 Task: In the  document Anthony.docx change page color to  'Grey'. Add link on bottom right corner of the sheet: 'www.instagram.com' Insert page numer on top of the page
Action: Mouse moved to (43, 63)
Screenshot: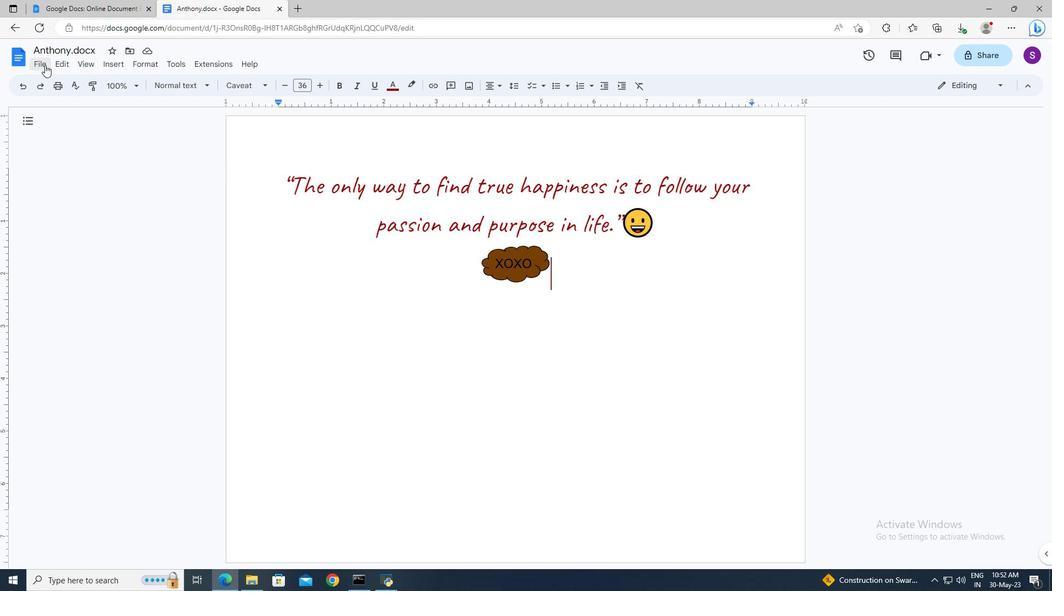 
Action: Mouse pressed left at (43, 63)
Screenshot: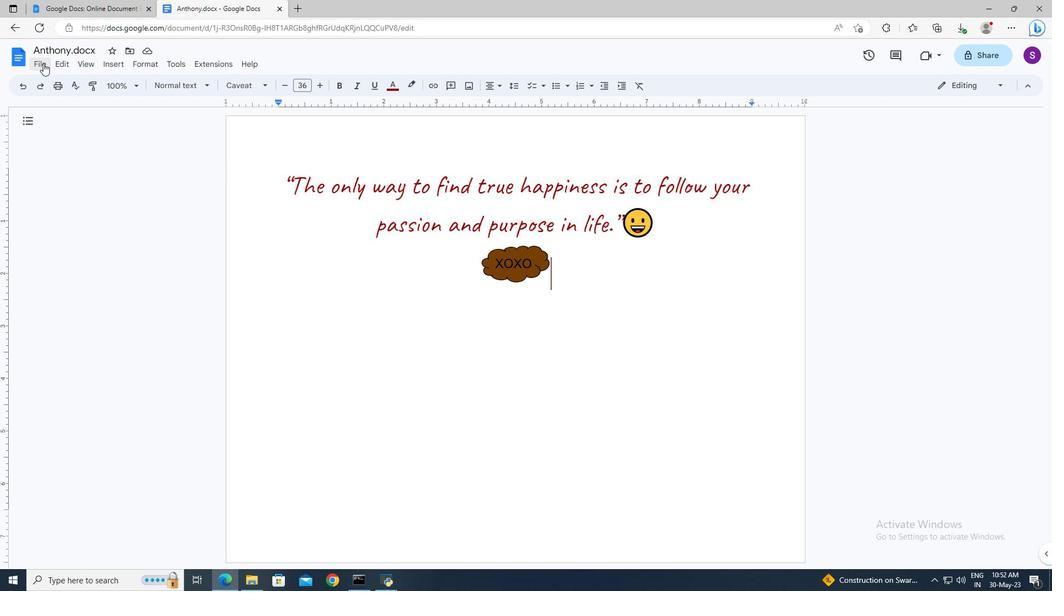 
Action: Mouse moved to (80, 360)
Screenshot: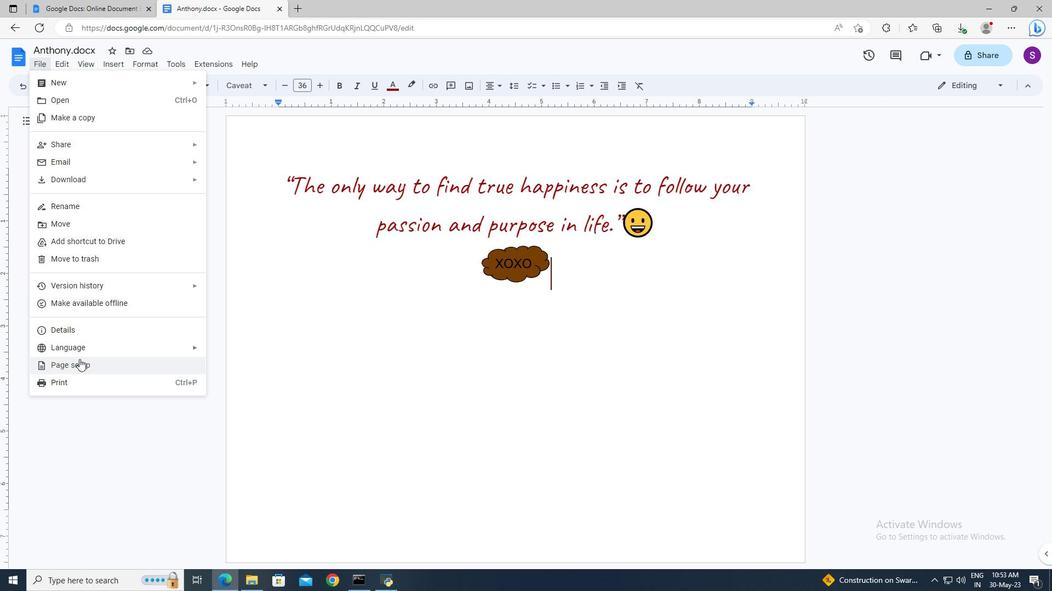 
Action: Mouse pressed left at (80, 360)
Screenshot: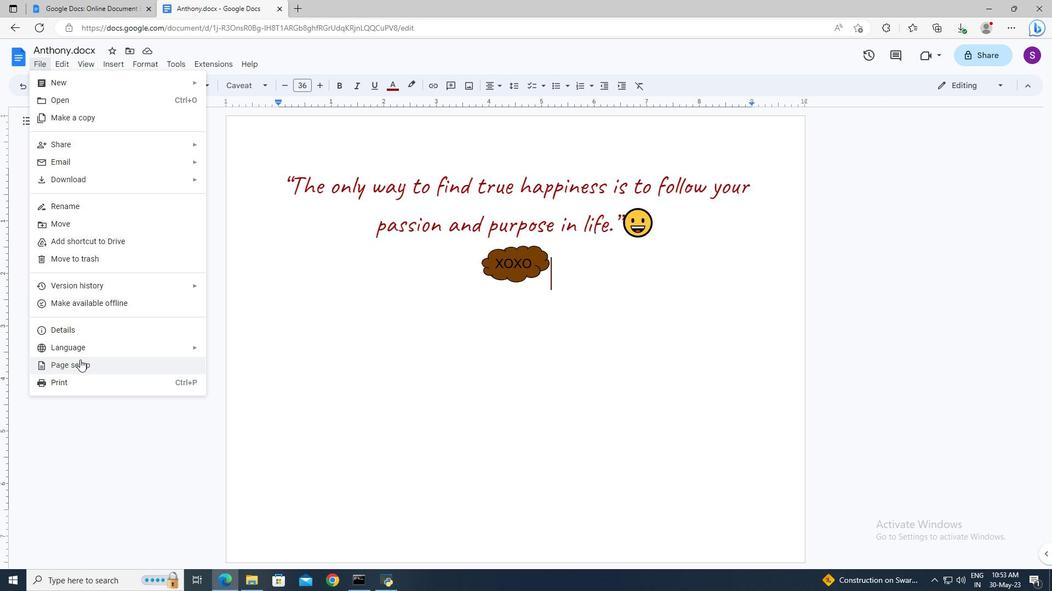 
Action: Mouse moved to (438, 374)
Screenshot: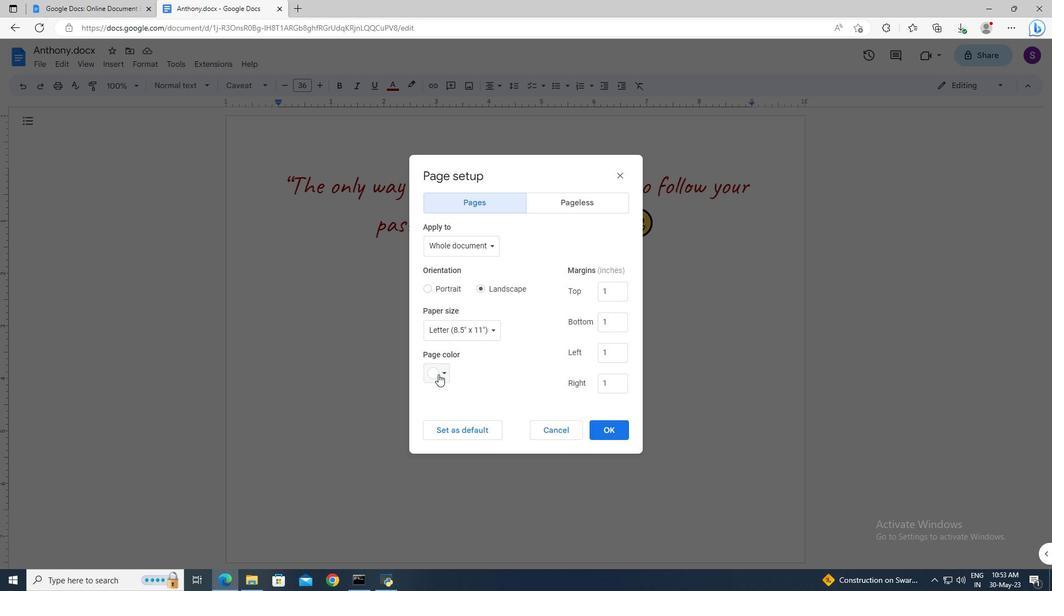 
Action: Mouse pressed left at (438, 374)
Screenshot: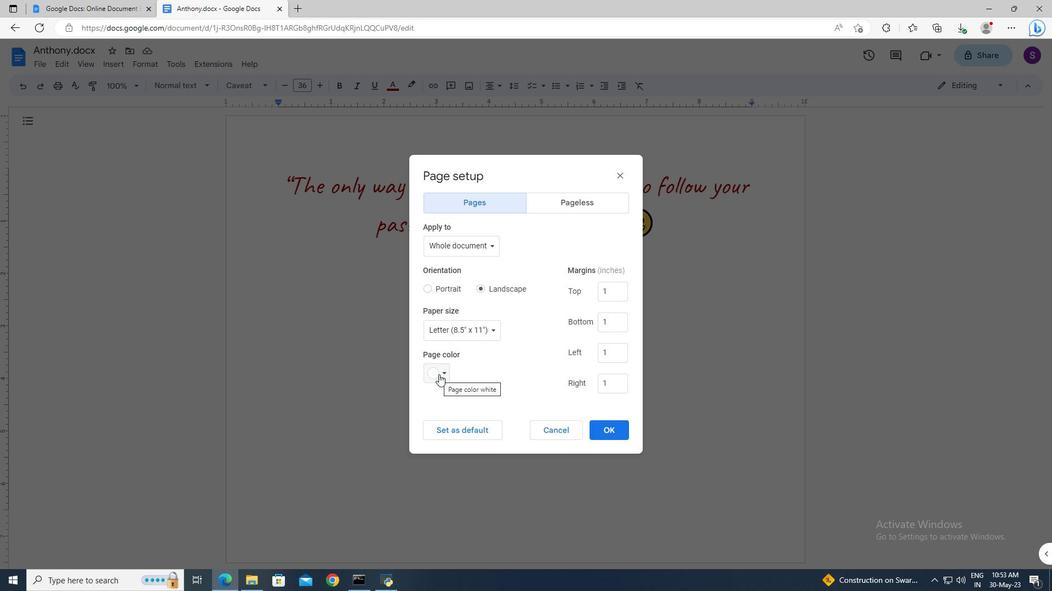 
Action: Mouse moved to (498, 396)
Screenshot: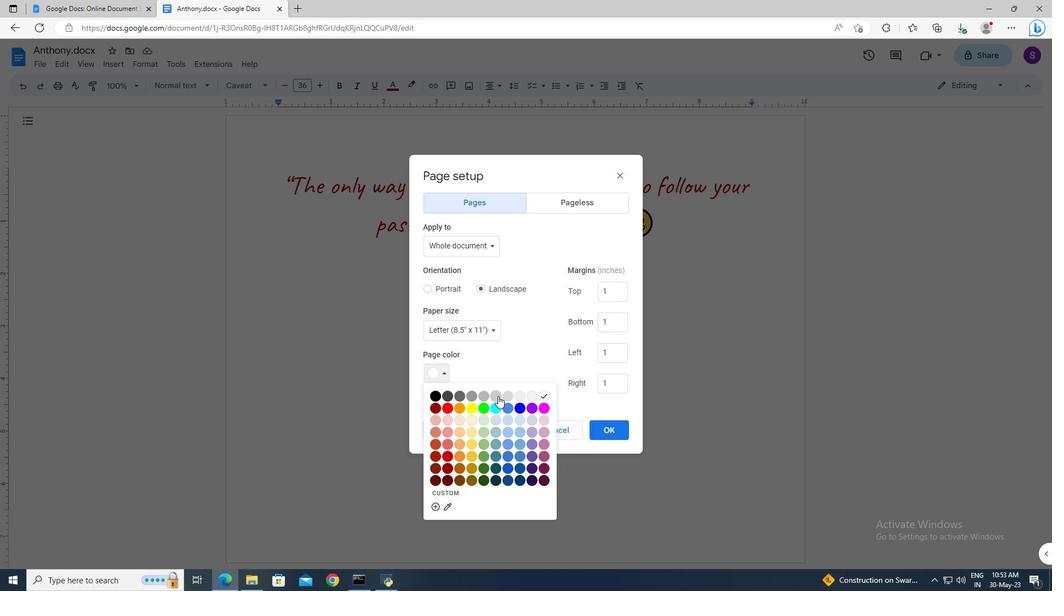 
Action: Mouse pressed left at (498, 396)
Screenshot: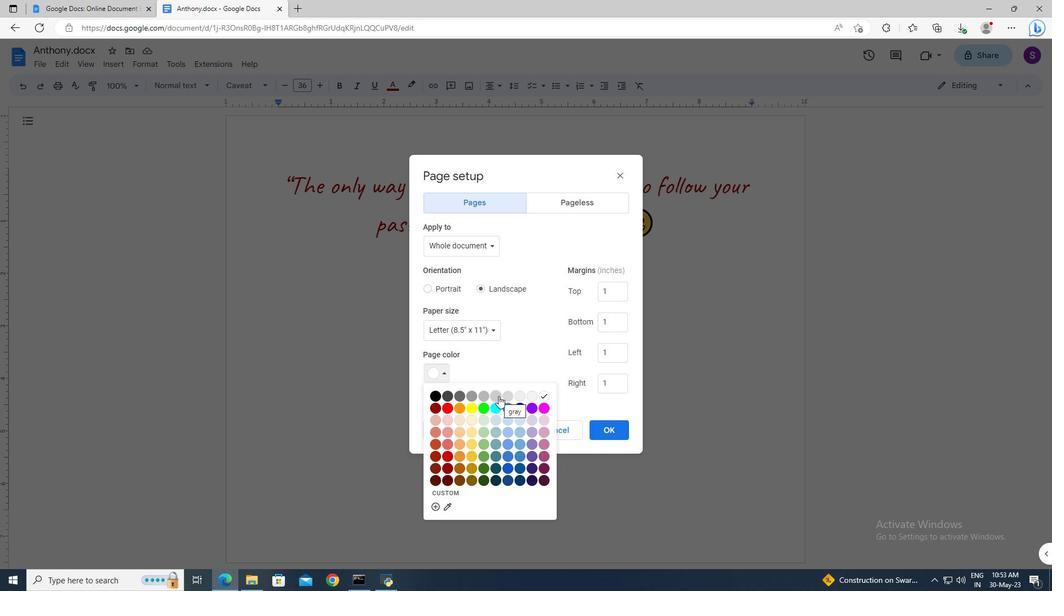 
Action: Mouse moved to (608, 427)
Screenshot: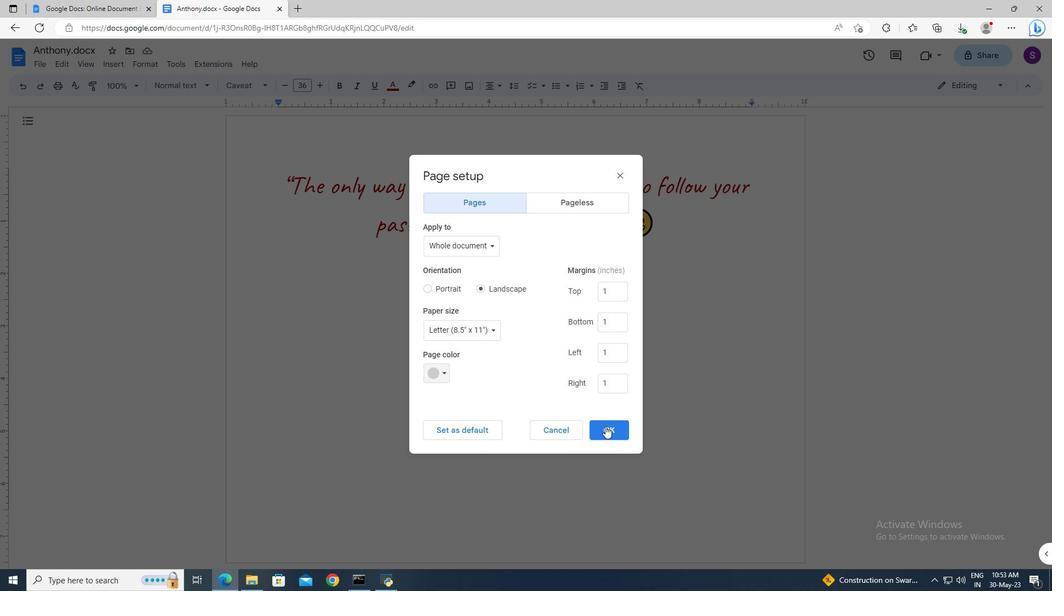 
Action: Mouse pressed left at (608, 427)
Screenshot: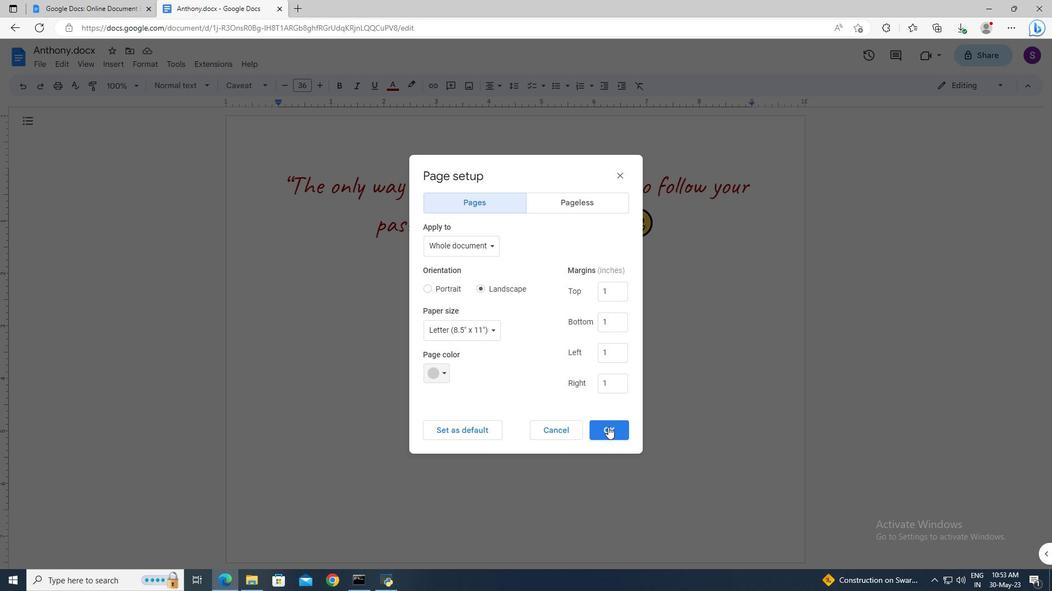 
Action: Mouse moved to (494, 392)
Screenshot: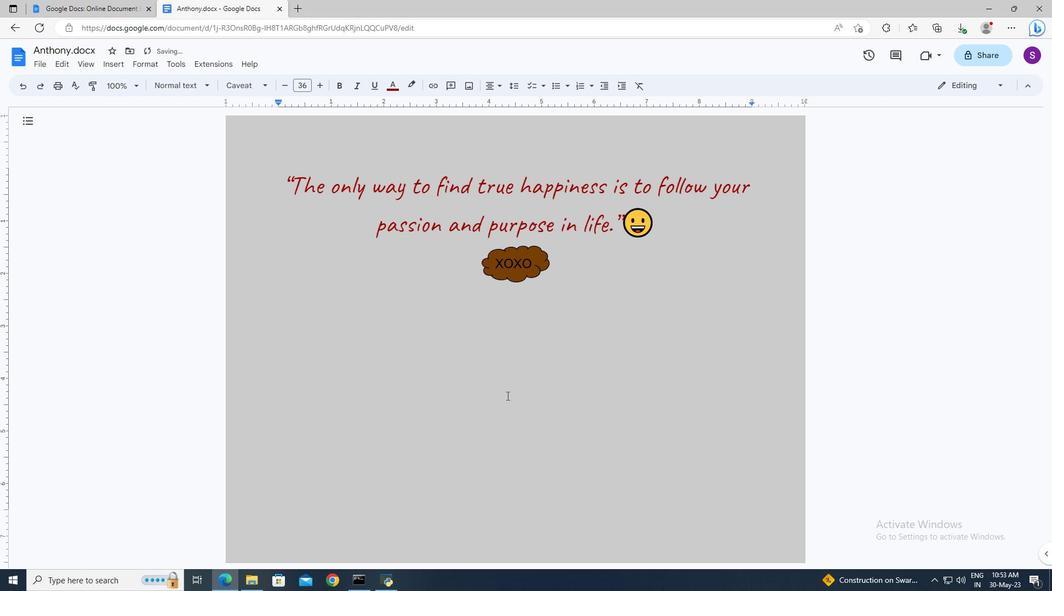
Action: Mouse scrolled (494, 391) with delta (0, 0)
Screenshot: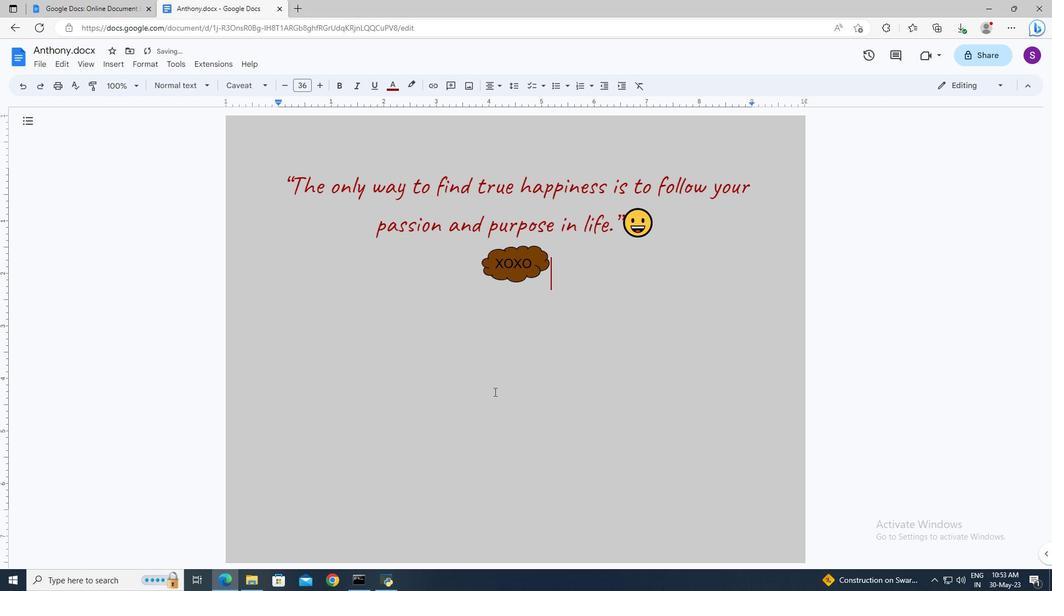
Action: Mouse scrolled (494, 391) with delta (0, 0)
Screenshot: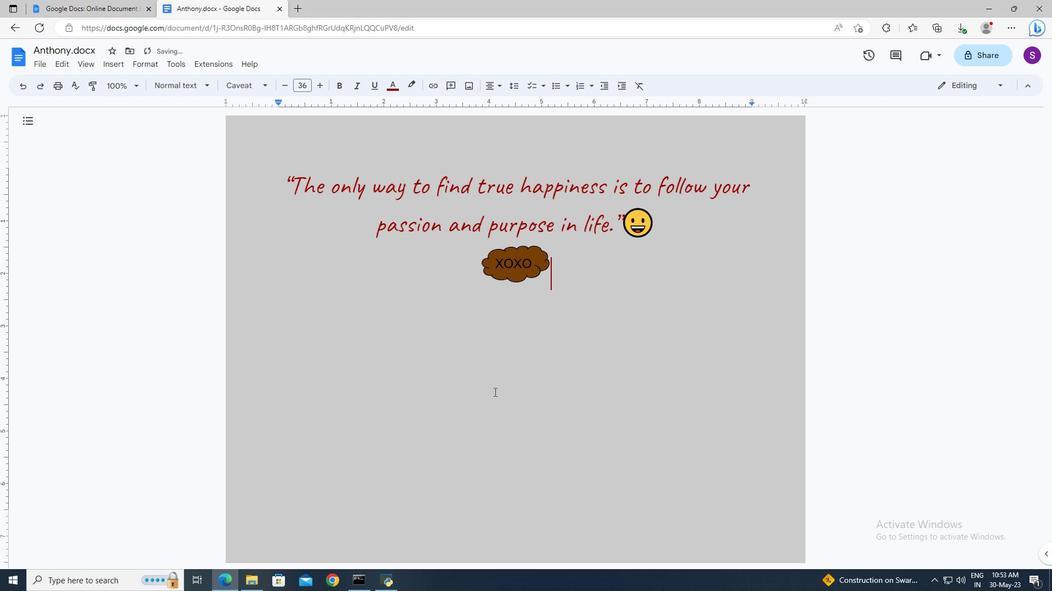 
Action: Mouse scrolled (494, 391) with delta (0, 0)
Screenshot: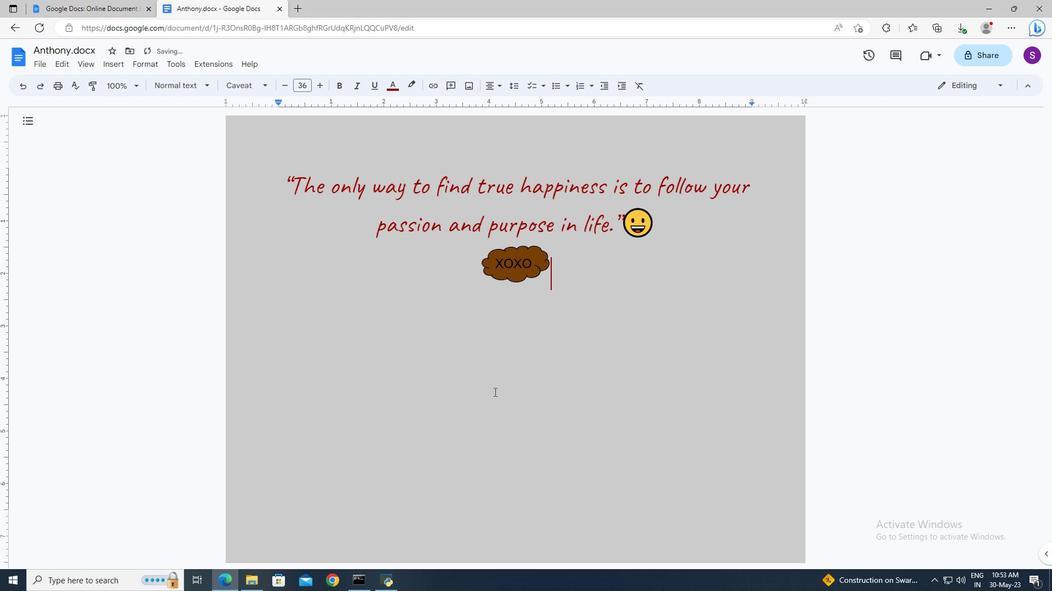 
Action: Mouse scrolled (494, 391) with delta (0, 0)
Screenshot: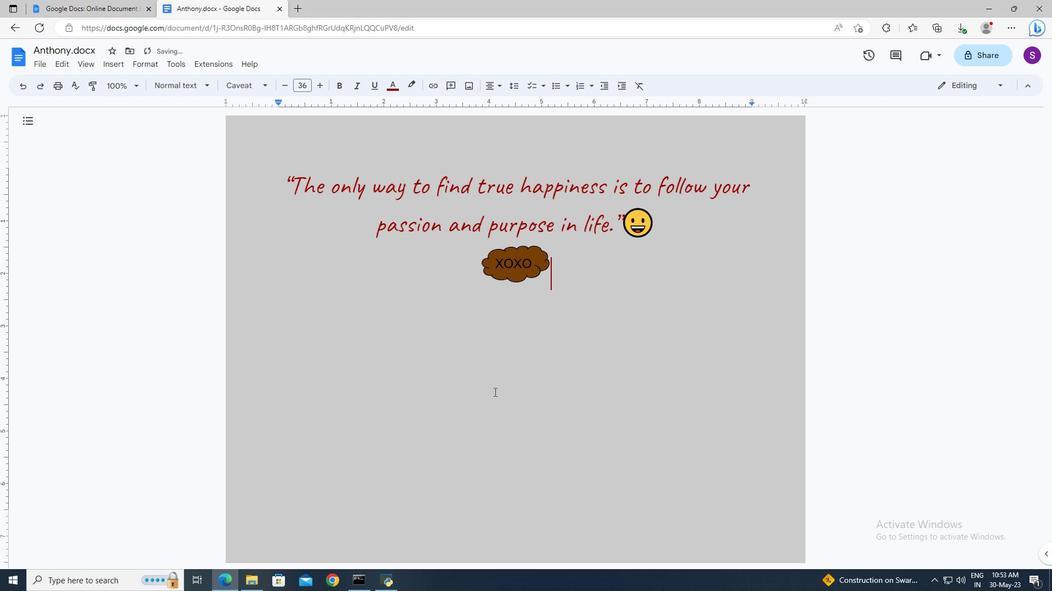 
Action: Mouse moved to (359, 529)
Screenshot: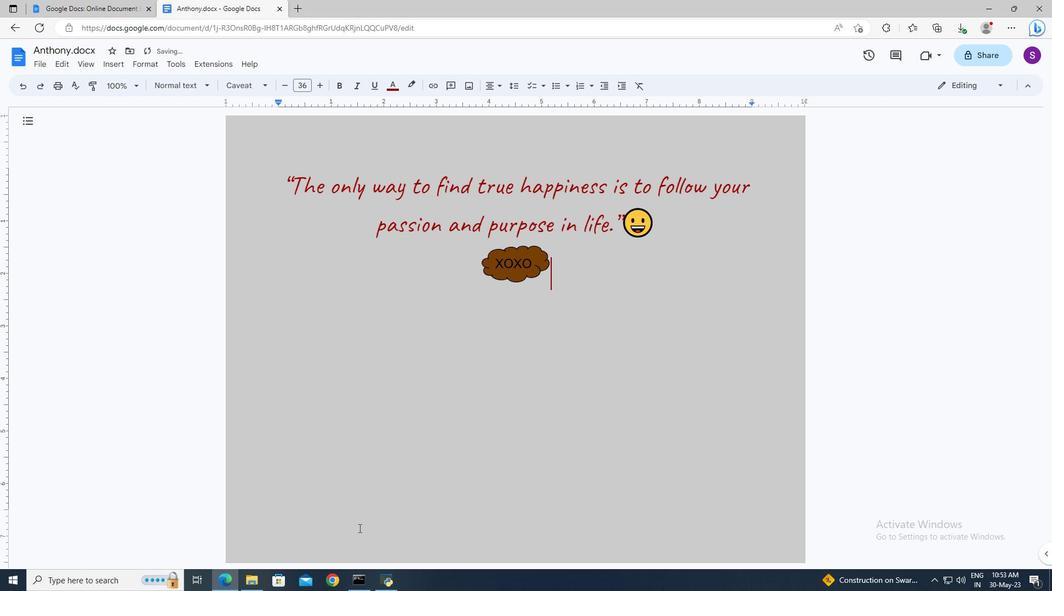 
Action: Mouse pressed left at (359, 529)
Screenshot: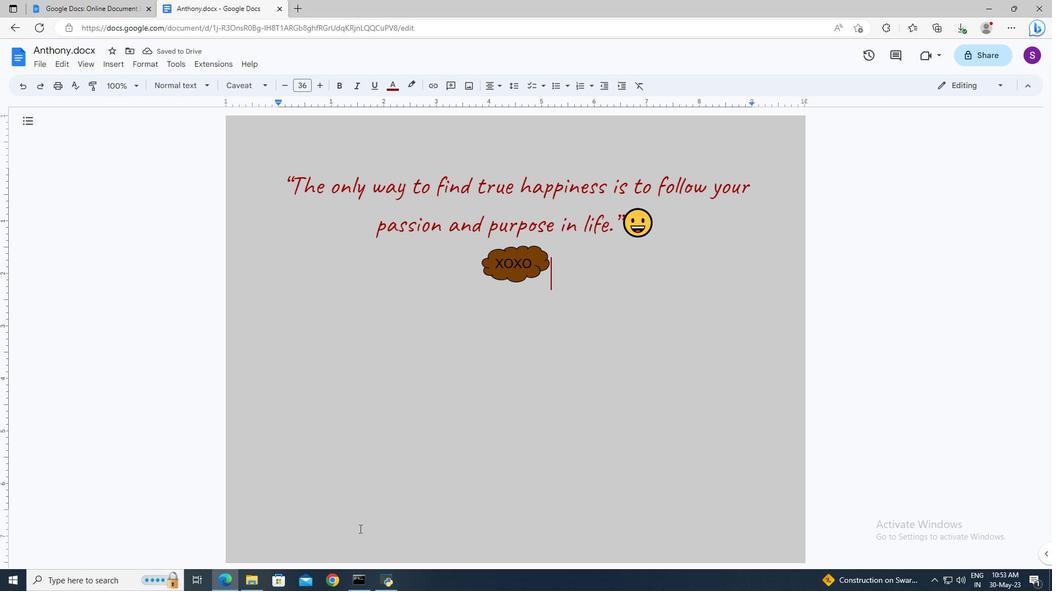 
Action: Mouse pressed left at (359, 529)
Screenshot: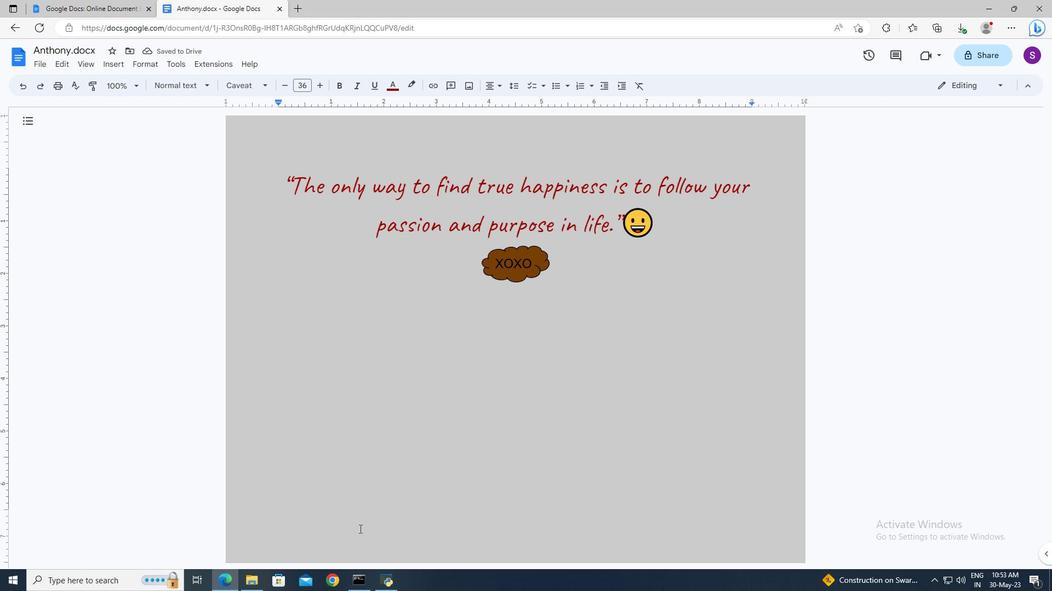 
Action: Mouse moved to (120, 66)
Screenshot: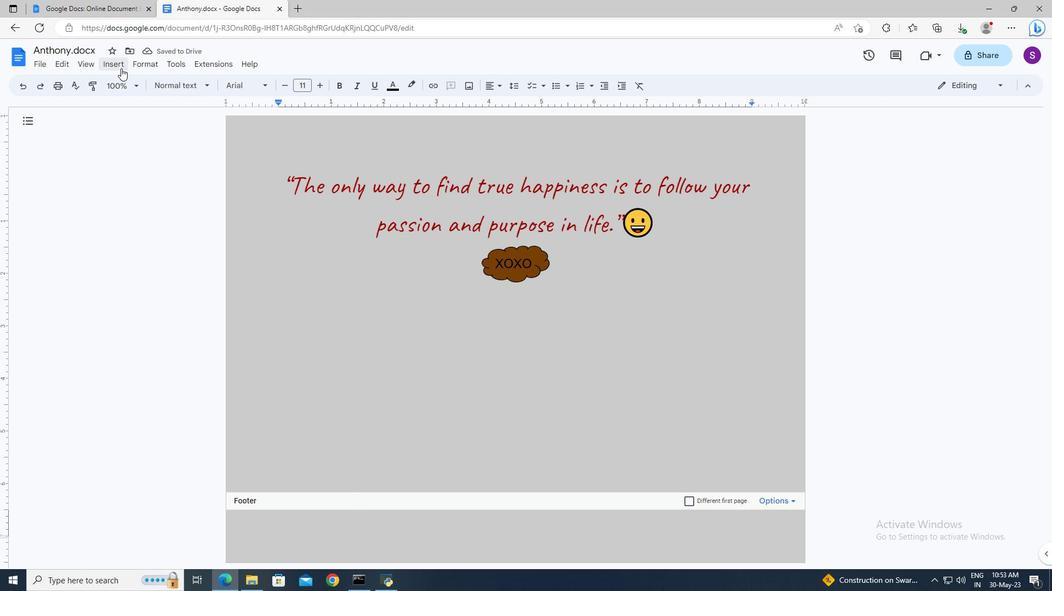 
Action: Mouse pressed left at (120, 66)
Screenshot: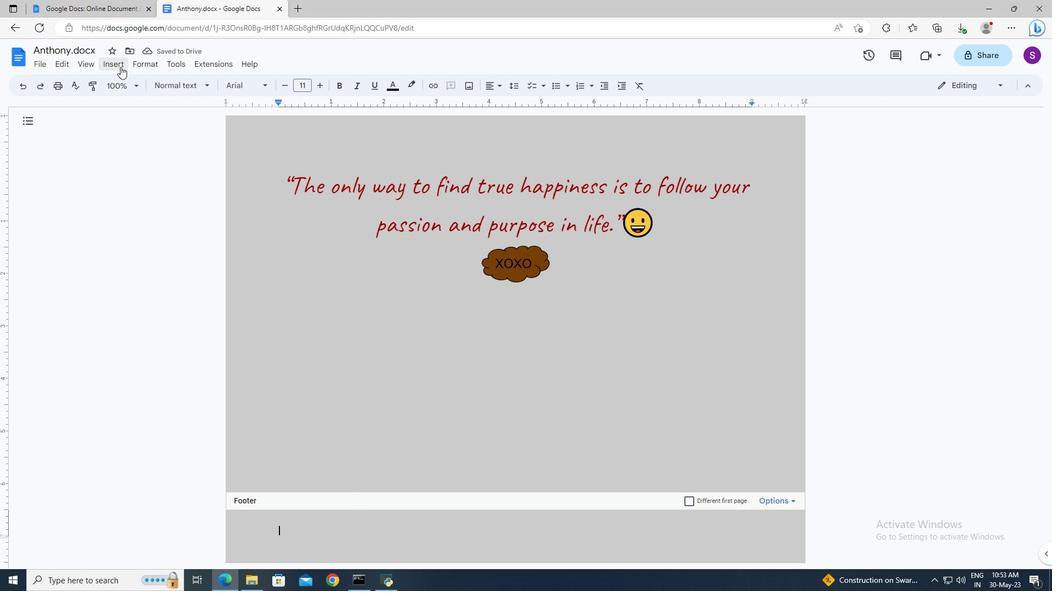 
Action: Mouse moved to (145, 396)
Screenshot: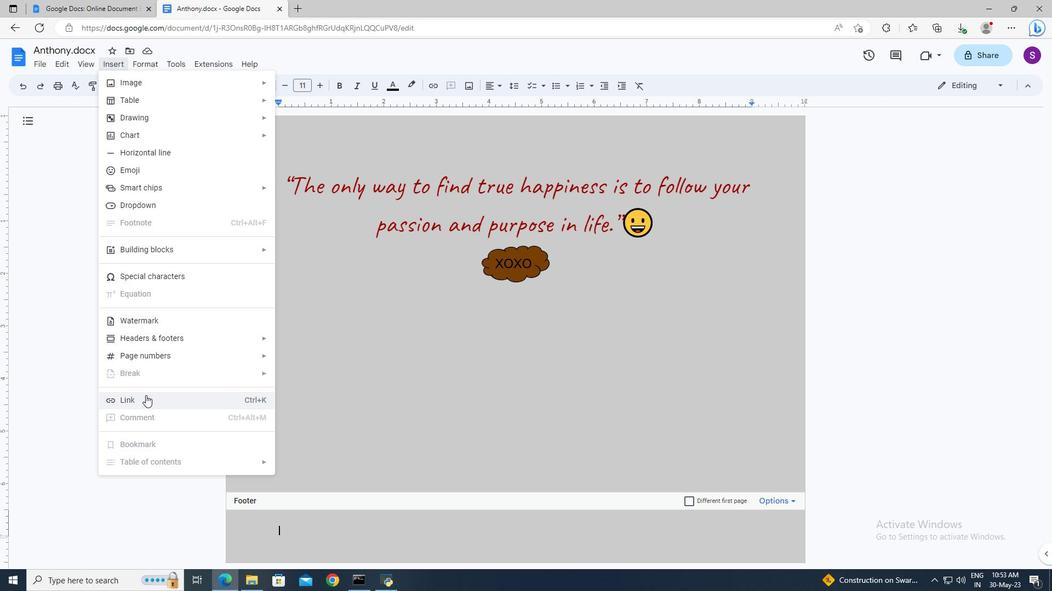 
Action: Mouse pressed left at (145, 396)
Screenshot: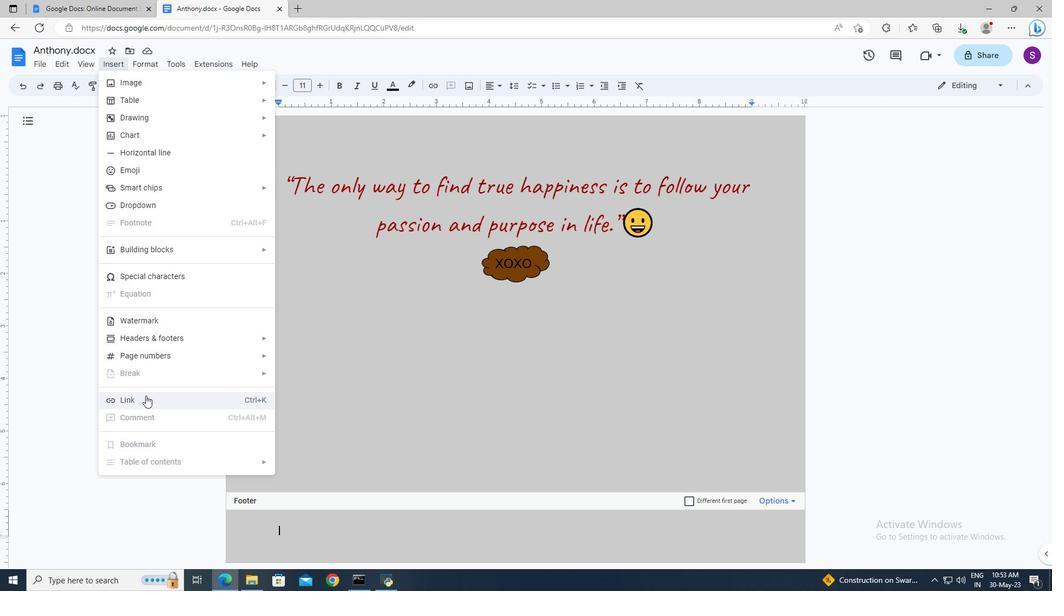 
Action: Mouse moved to (300, 360)
Screenshot: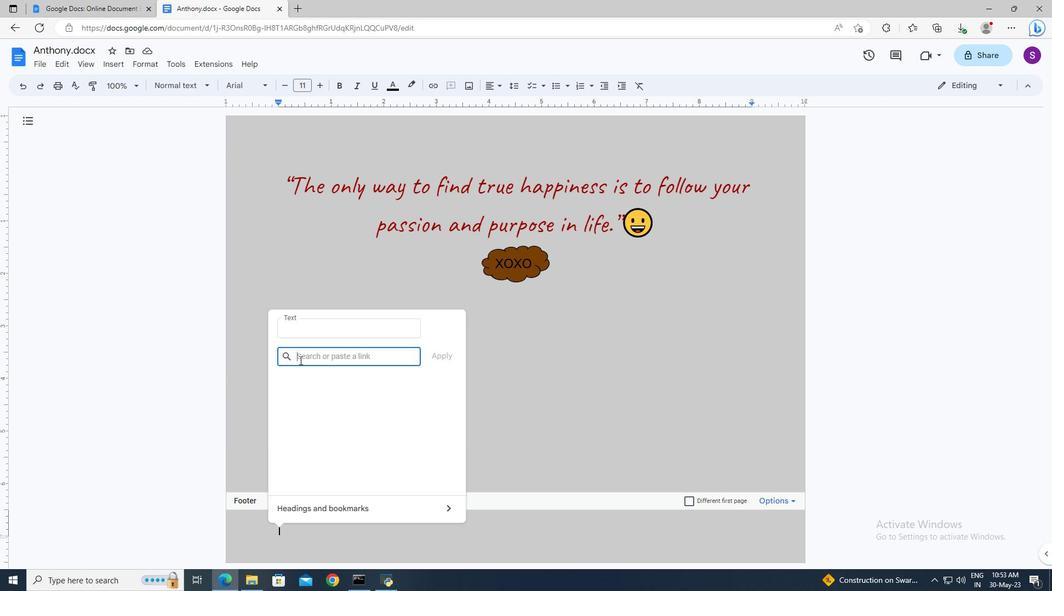 
Action: Mouse pressed left at (300, 360)
Screenshot: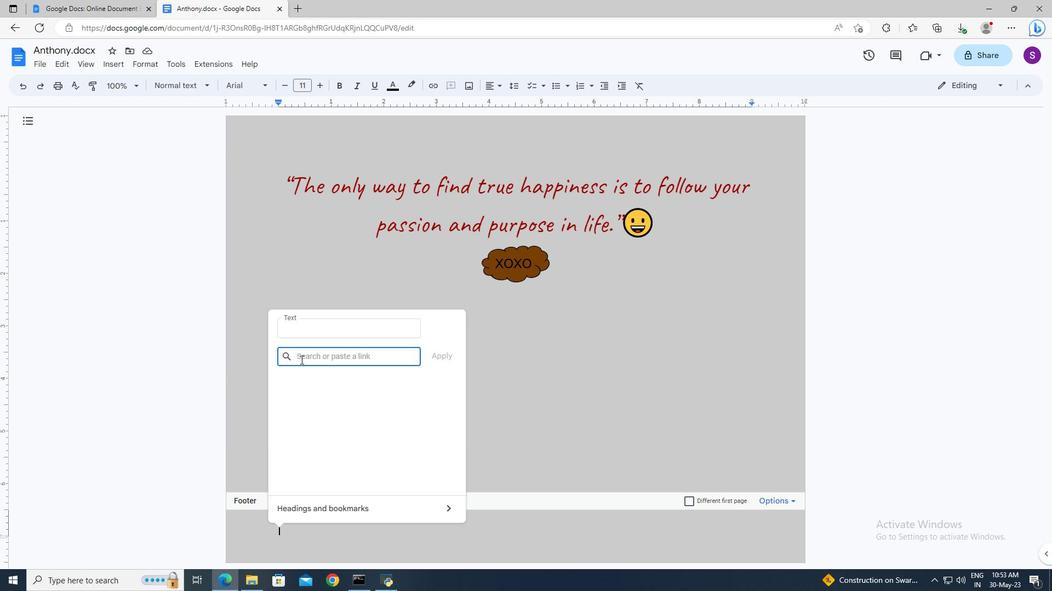 
Action: Key pressed www.instagram.com<Key.enter>
Screenshot: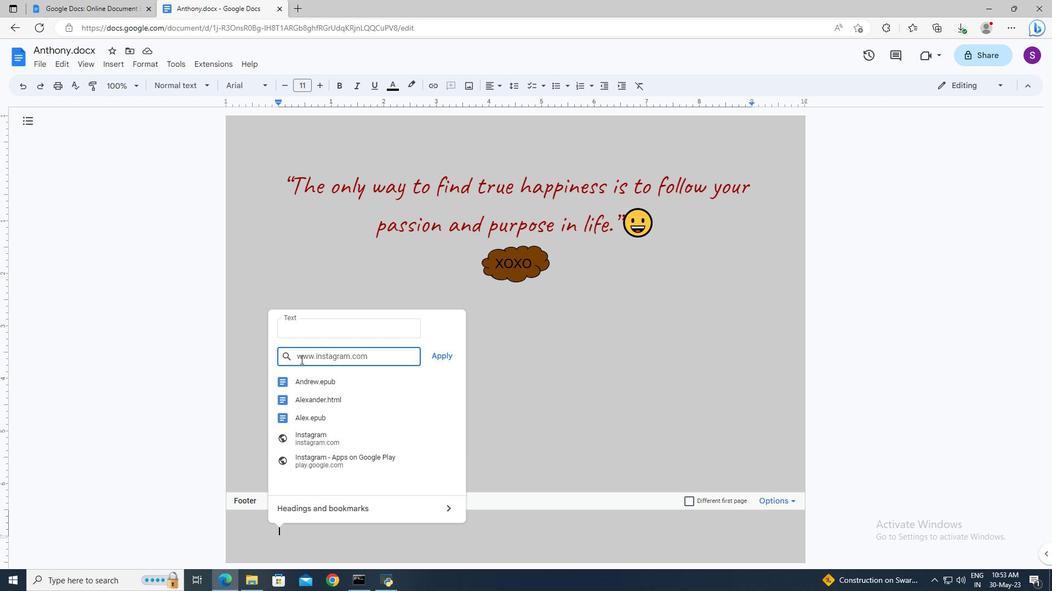 
Action: Mouse moved to (312, 446)
Screenshot: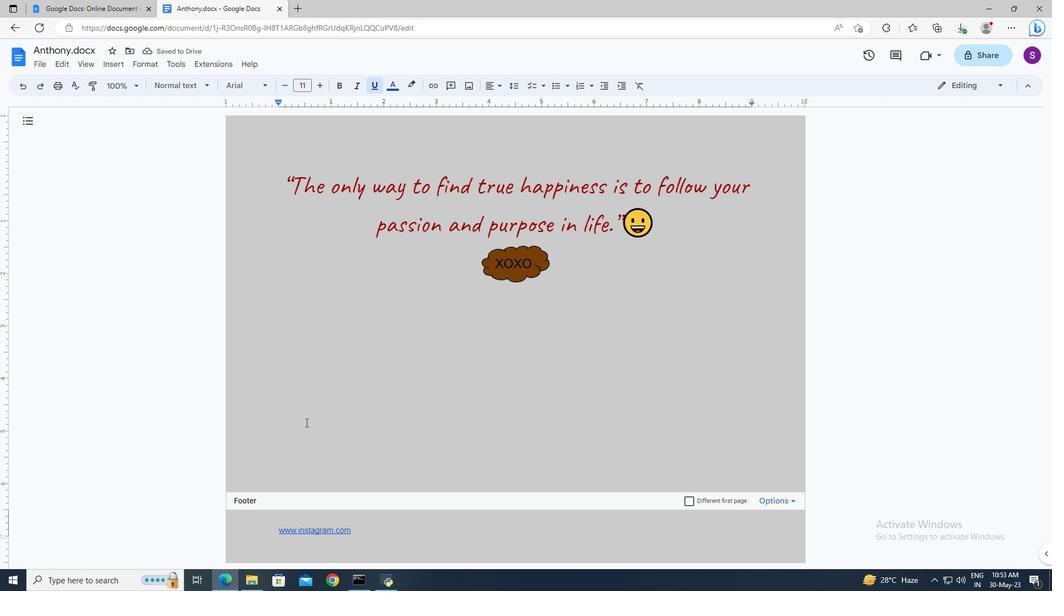 
Action: Mouse scrolled (312, 446) with delta (0, 0)
Screenshot: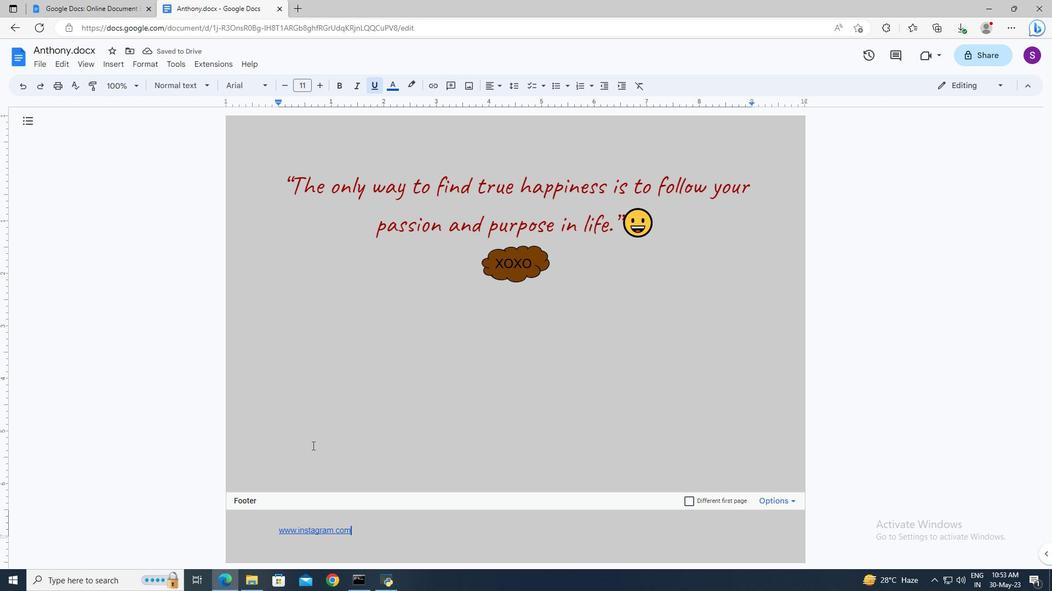 
Action: Mouse moved to (277, 532)
Screenshot: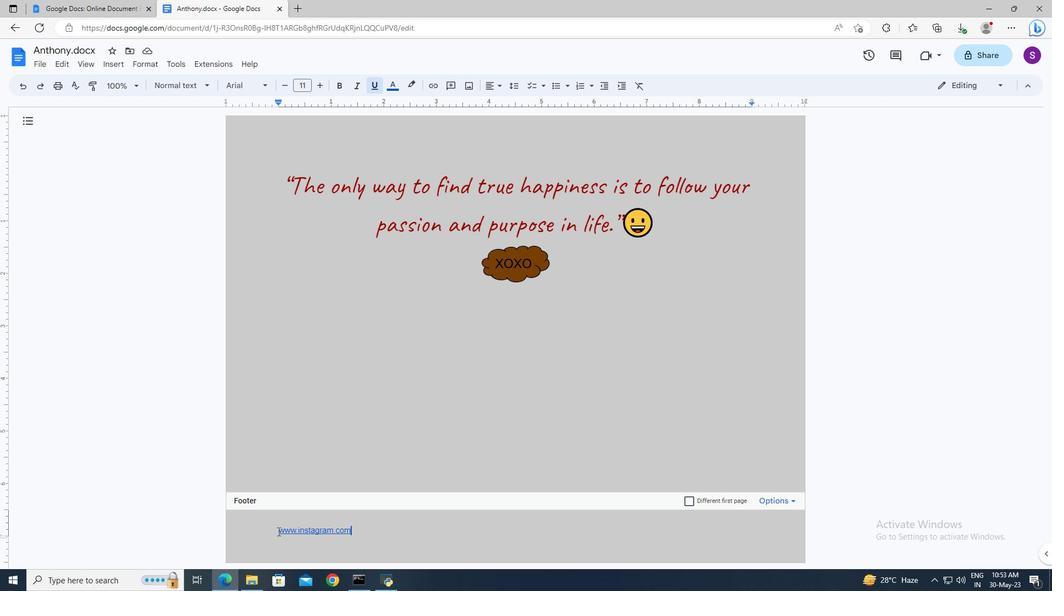 
Action: Mouse pressed left at (277, 532)
Screenshot: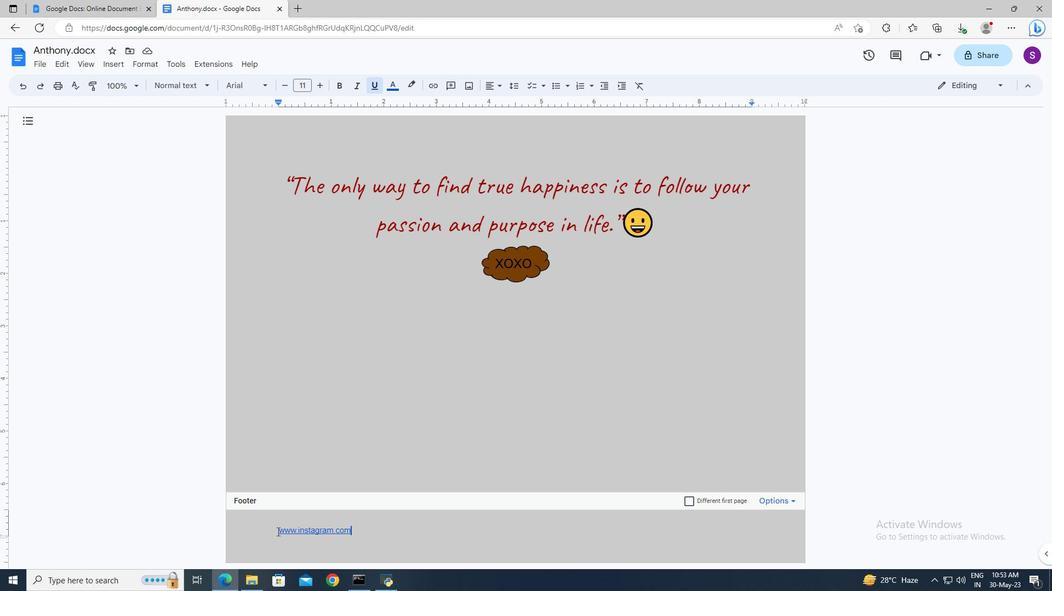 
Action: Key pressed <Key.shift><Key.right><Key.right><Key.right><Key.right><Key.right>
Screenshot: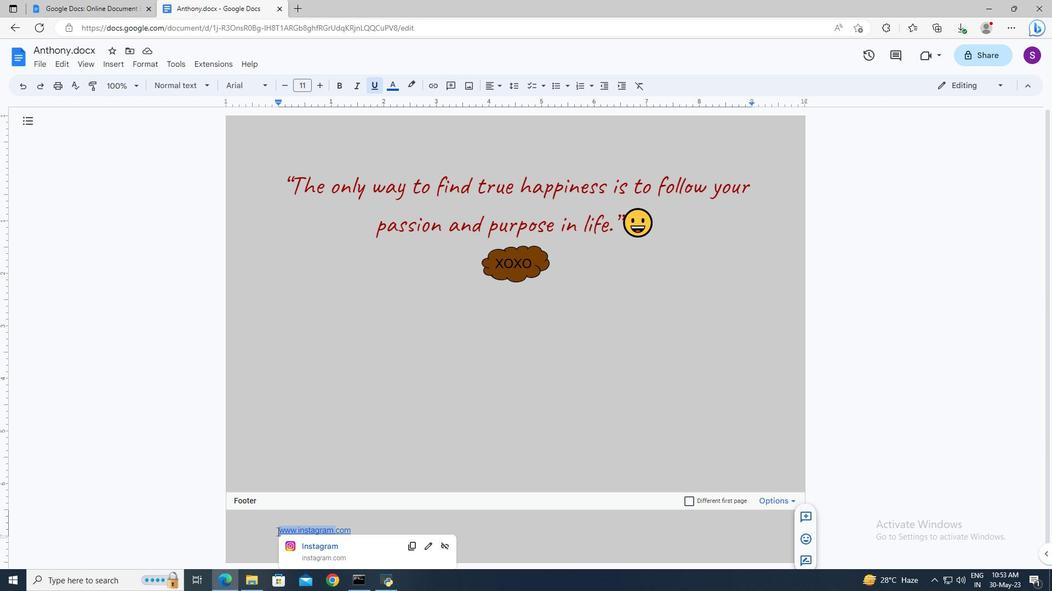 
Action: Mouse moved to (500, 79)
Screenshot: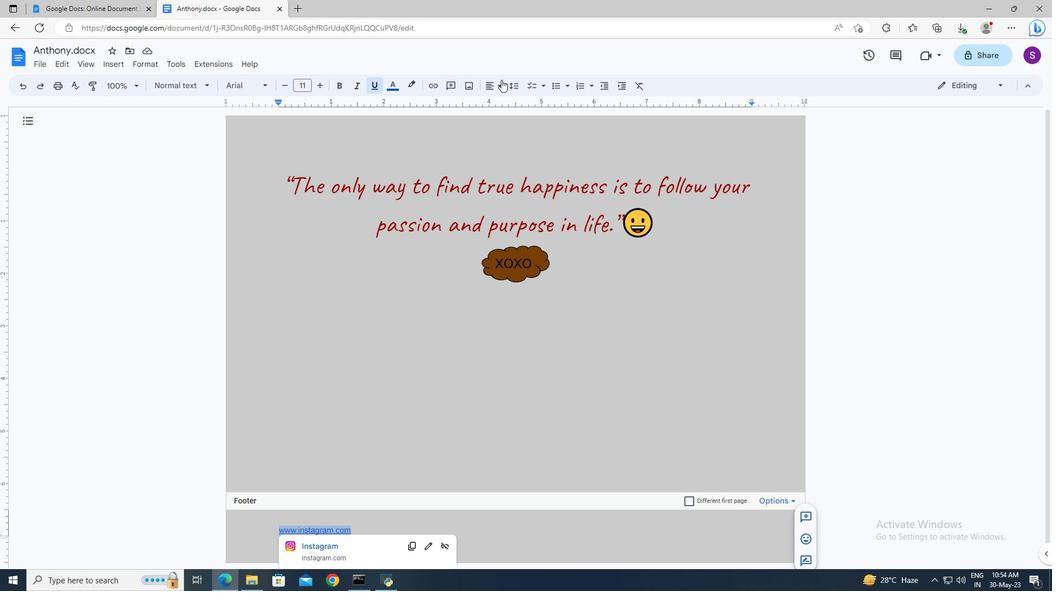 
Action: Mouse pressed left at (500, 79)
Screenshot: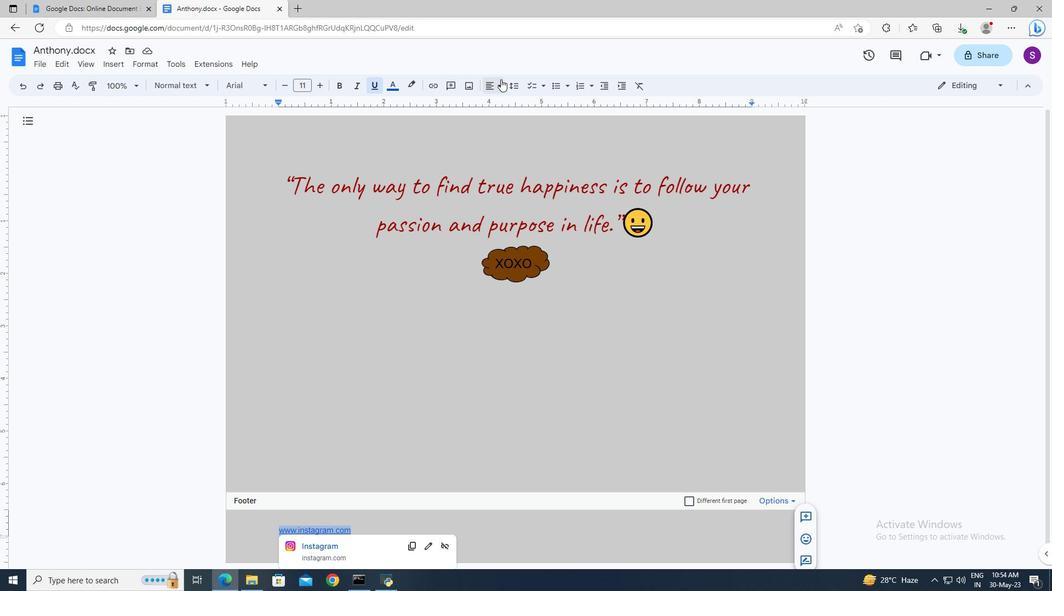 
Action: Mouse moved to (517, 105)
Screenshot: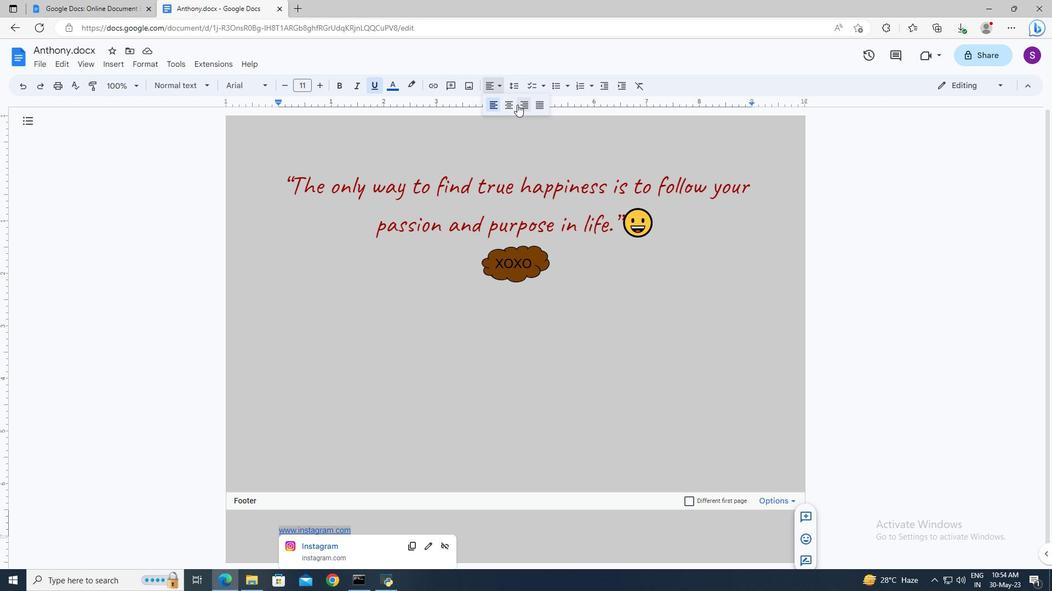 
Action: Mouse pressed left at (517, 105)
Screenshot: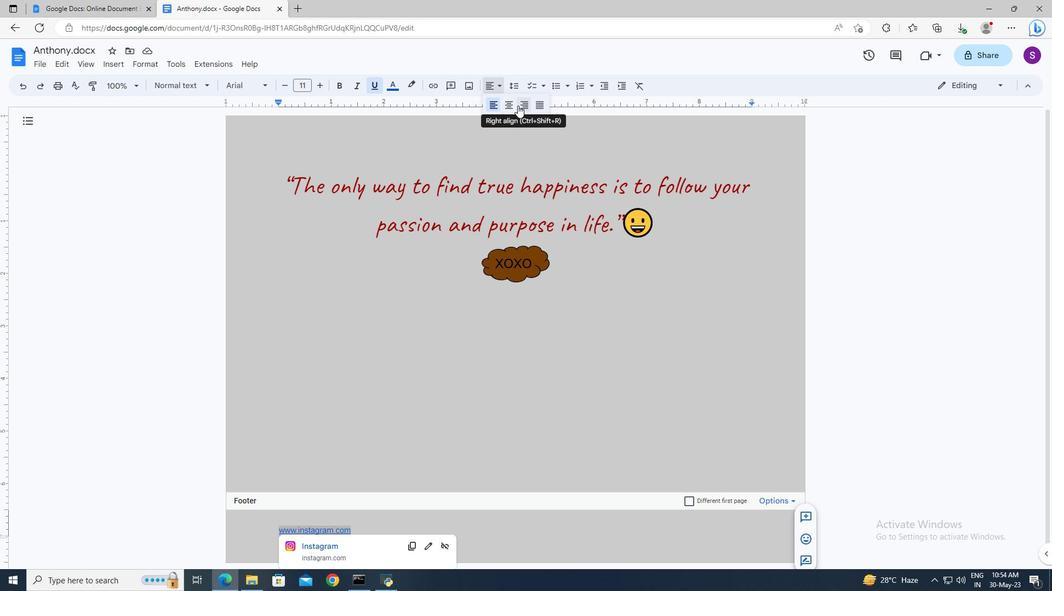 
Action: Mouse moved to (558, 410)
Screenshot: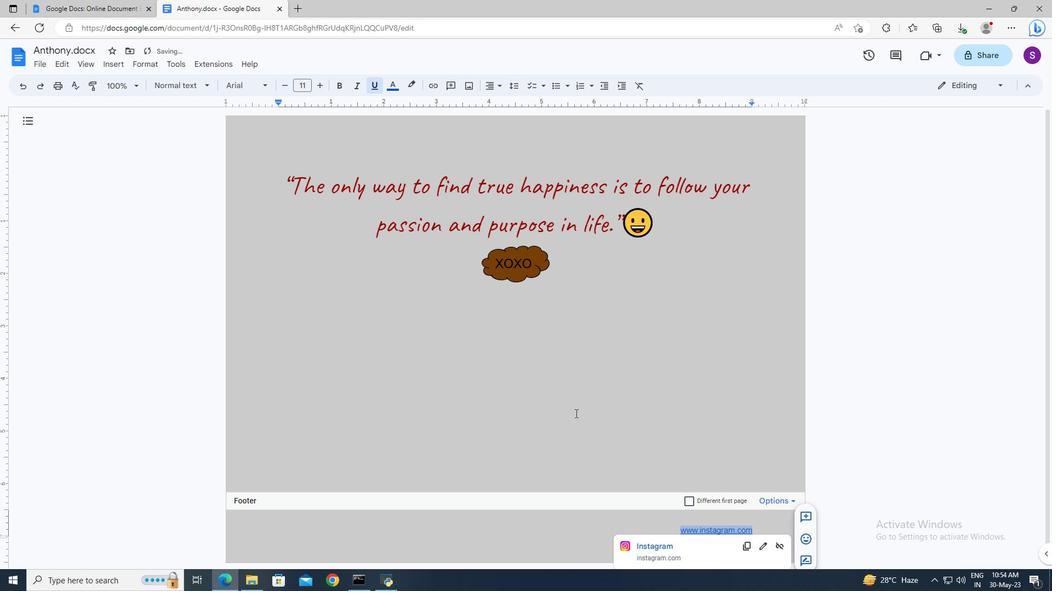 
Action: Mouse pressed left at (558, 410)
Screenshot: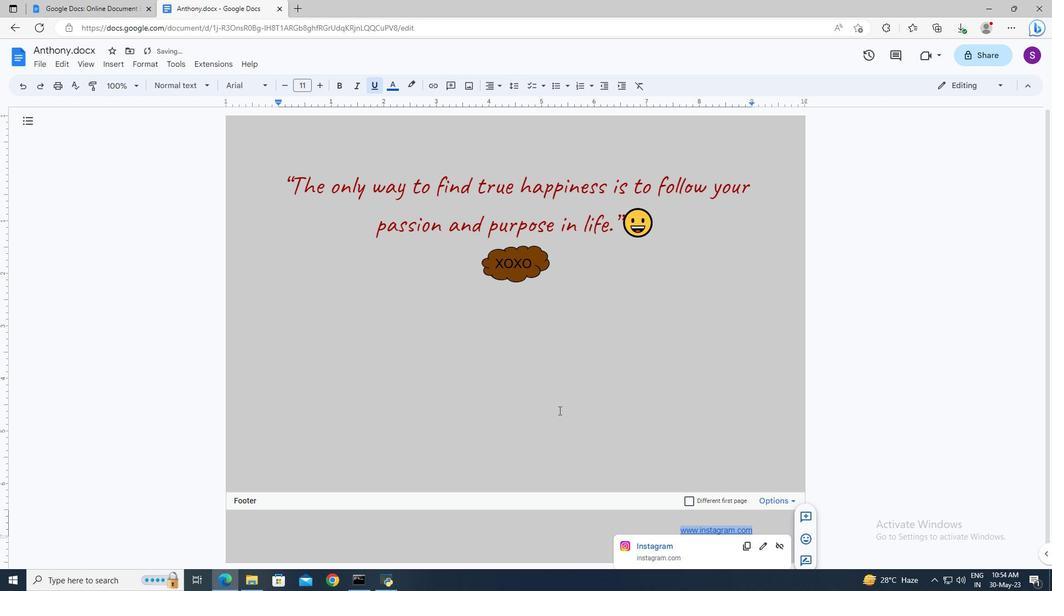 
Action: Mouse moved to (127, 66)
Screenshot: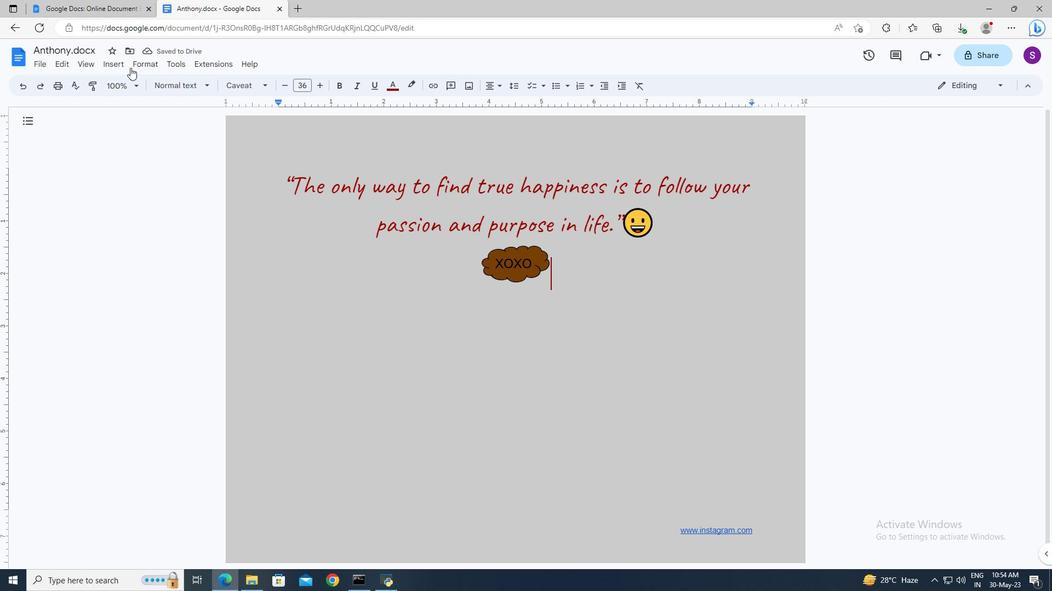 
Action: Mouse pressed left at (127, 66)
Screenshot: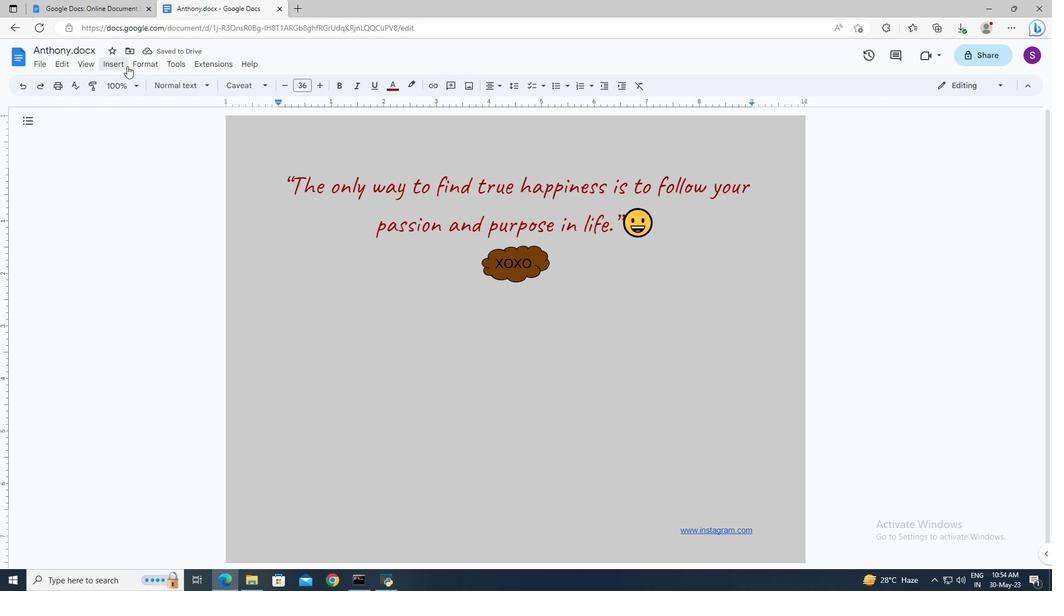 
Action: Mouse moved to (157, 357)
Screenshot: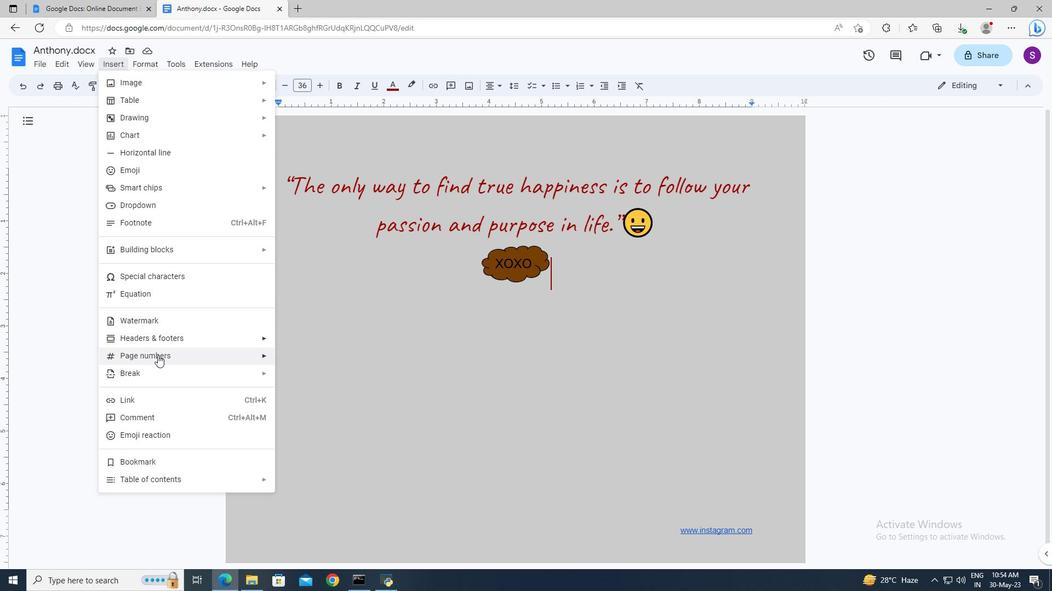 
Action: Mouse pressed left at (157, 357)
Screenshot: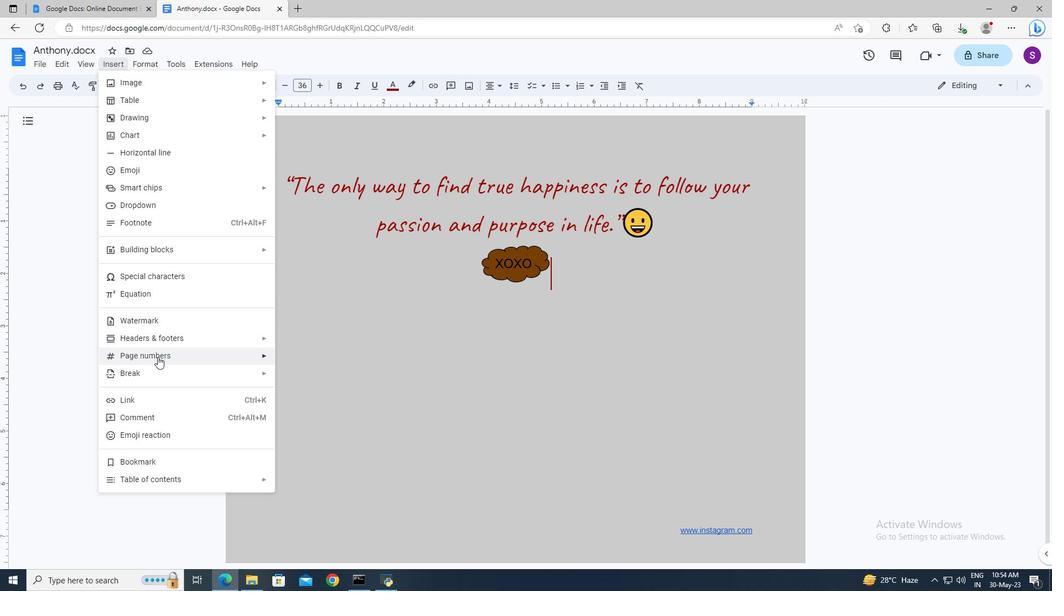 
Action: Mouse moved to (288, 374)
Screenshot: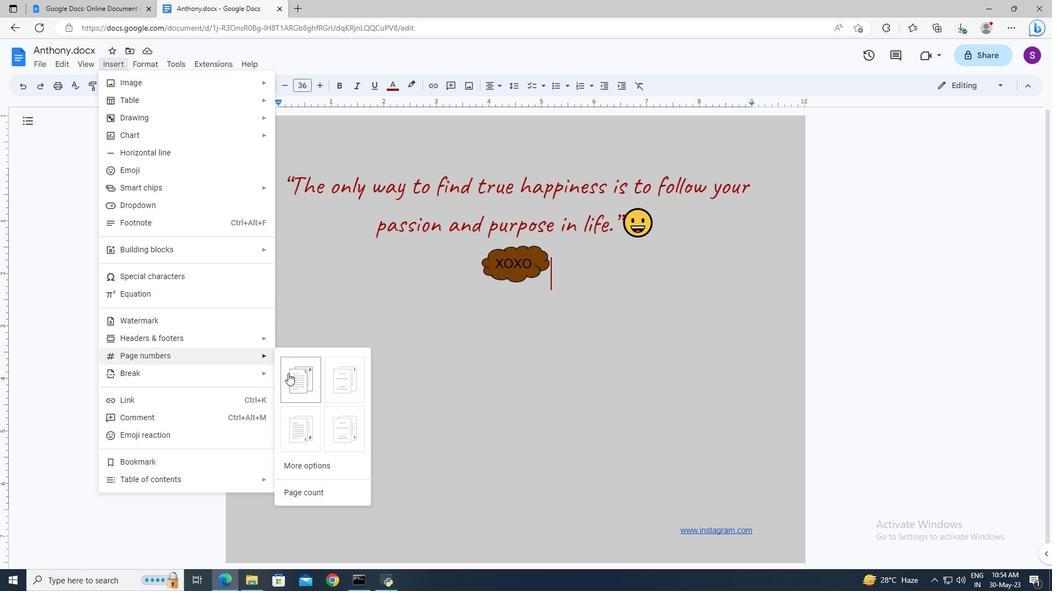 
Action: Mouse pressed left at (288, 374)
Screenshot: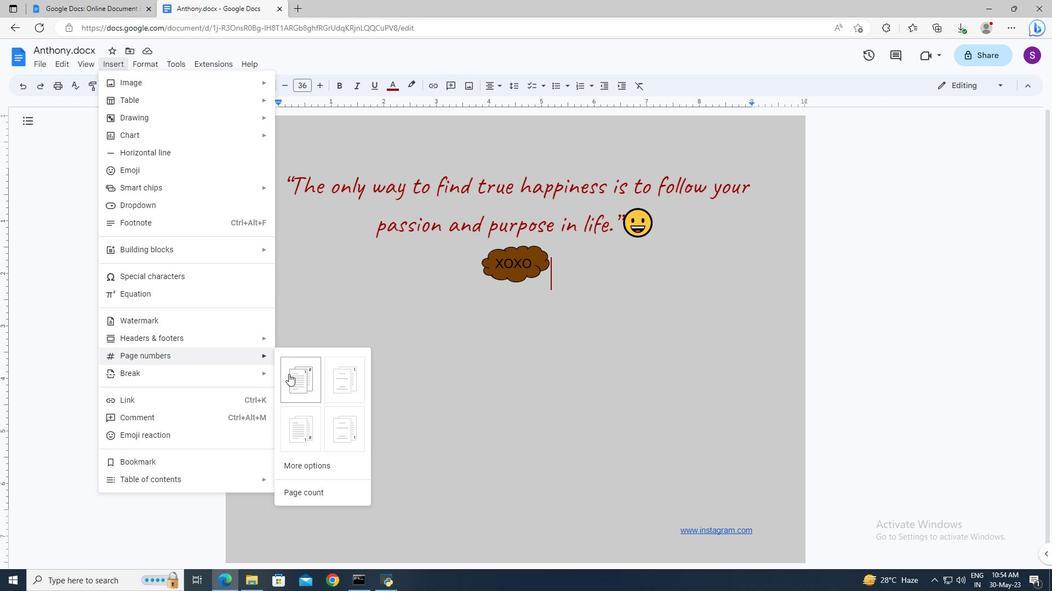
Action: Mouse moved to (360, 360)
Screenshot: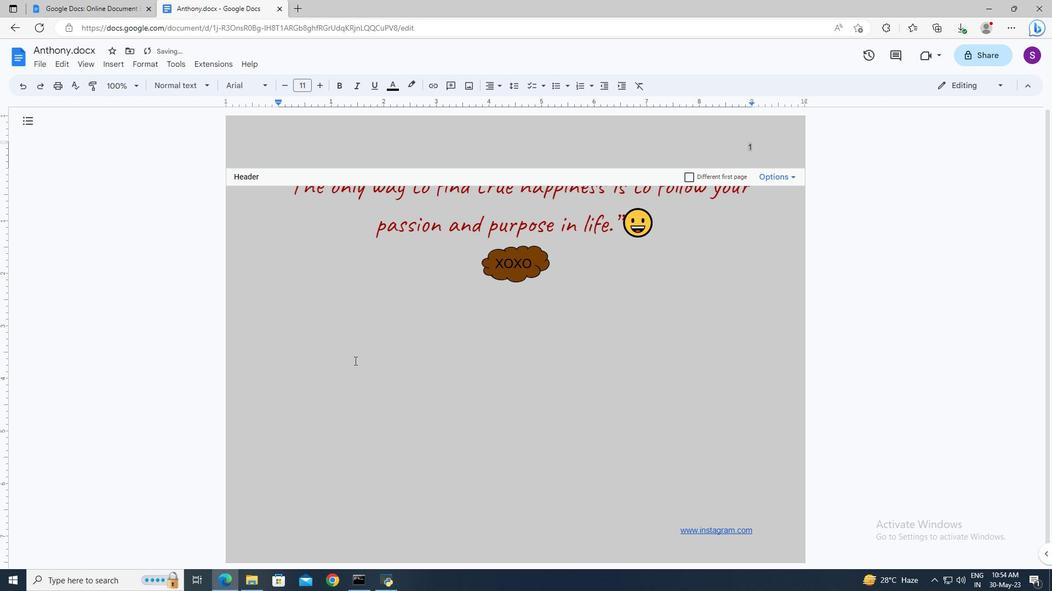 
Action: Mouse pressed left at (360, 360)
Screenshot: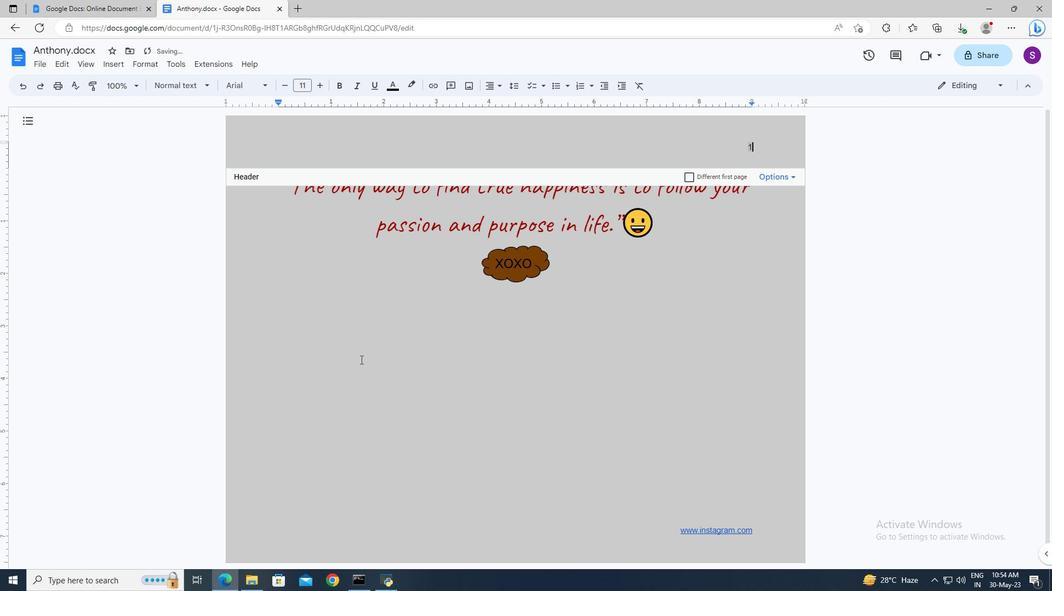 
